 Task: Apply for trim whitespace.
Action: Mouse moved to (231, 135)
Screenshot: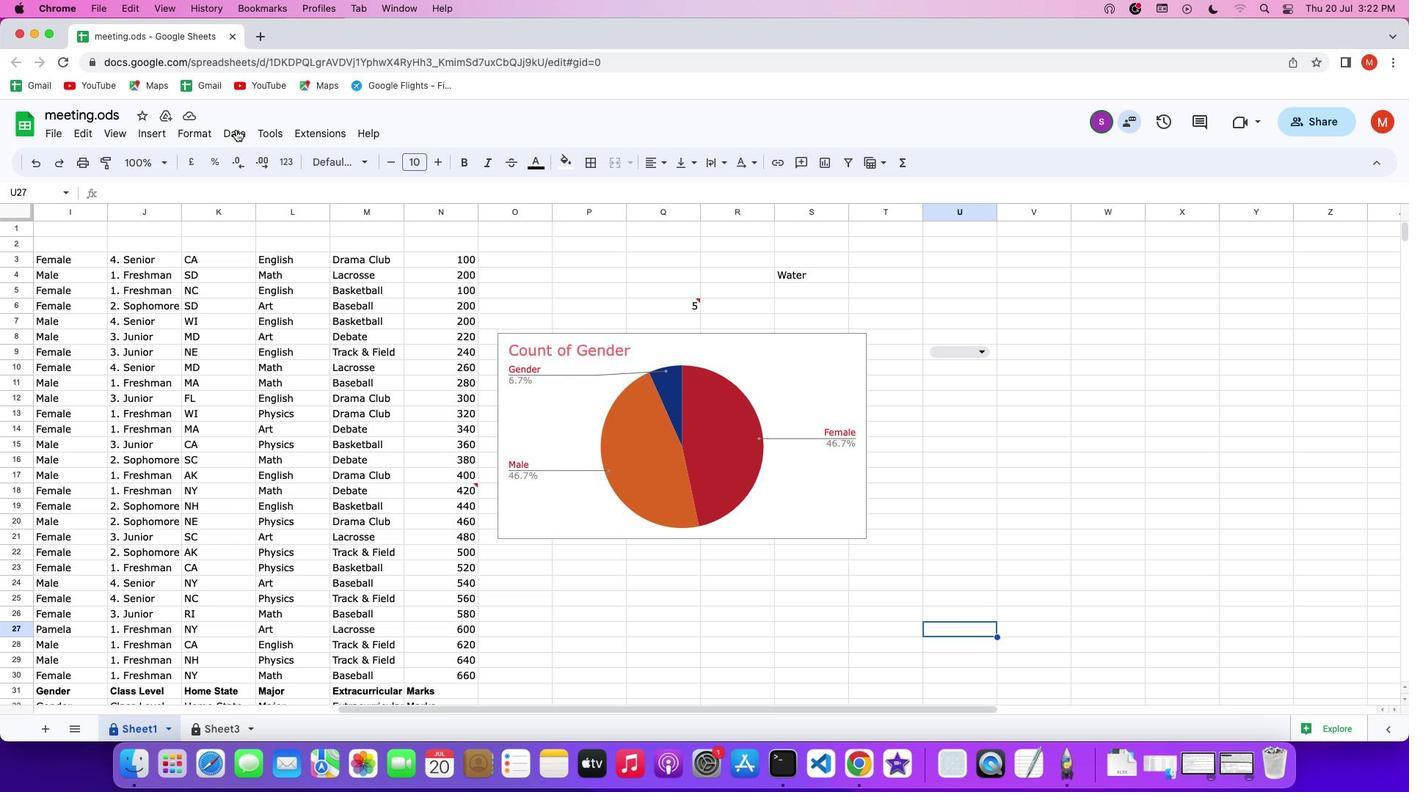 
Action: Mouse pressed left at (231, 135)
Screenshot: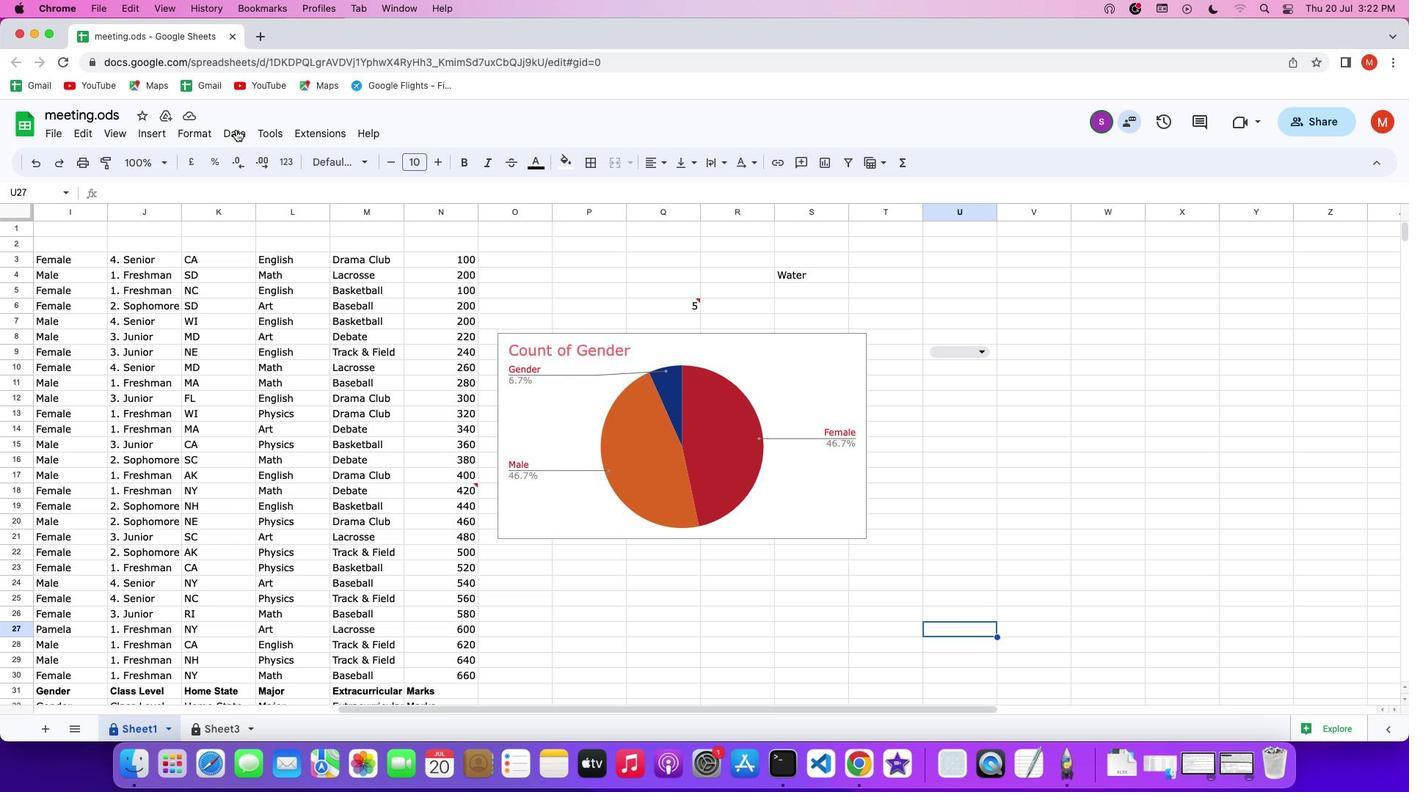 
Action: Mouse moved to (242, 135)
Screenshot: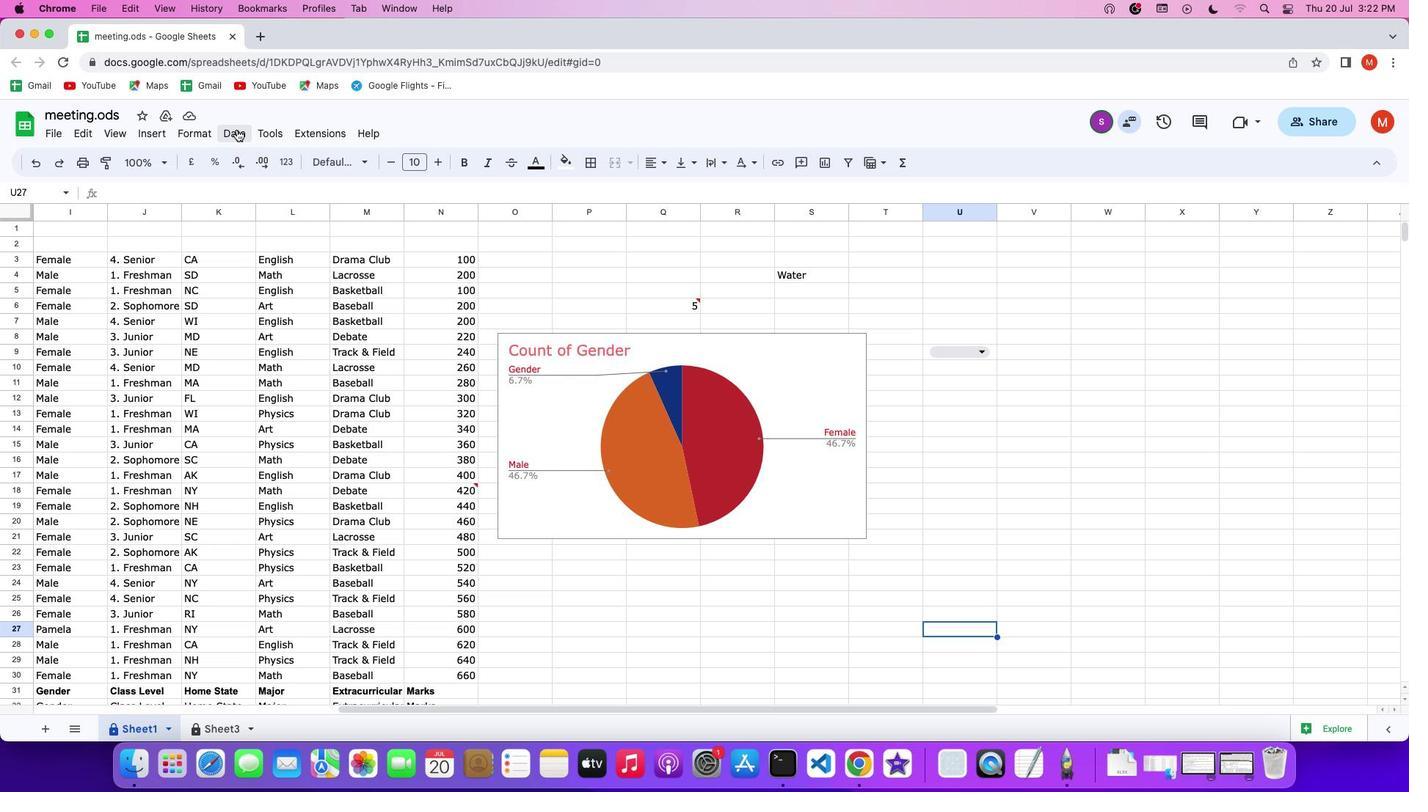 
Action: Mouse pressed left at (242, 135)
Screenshot: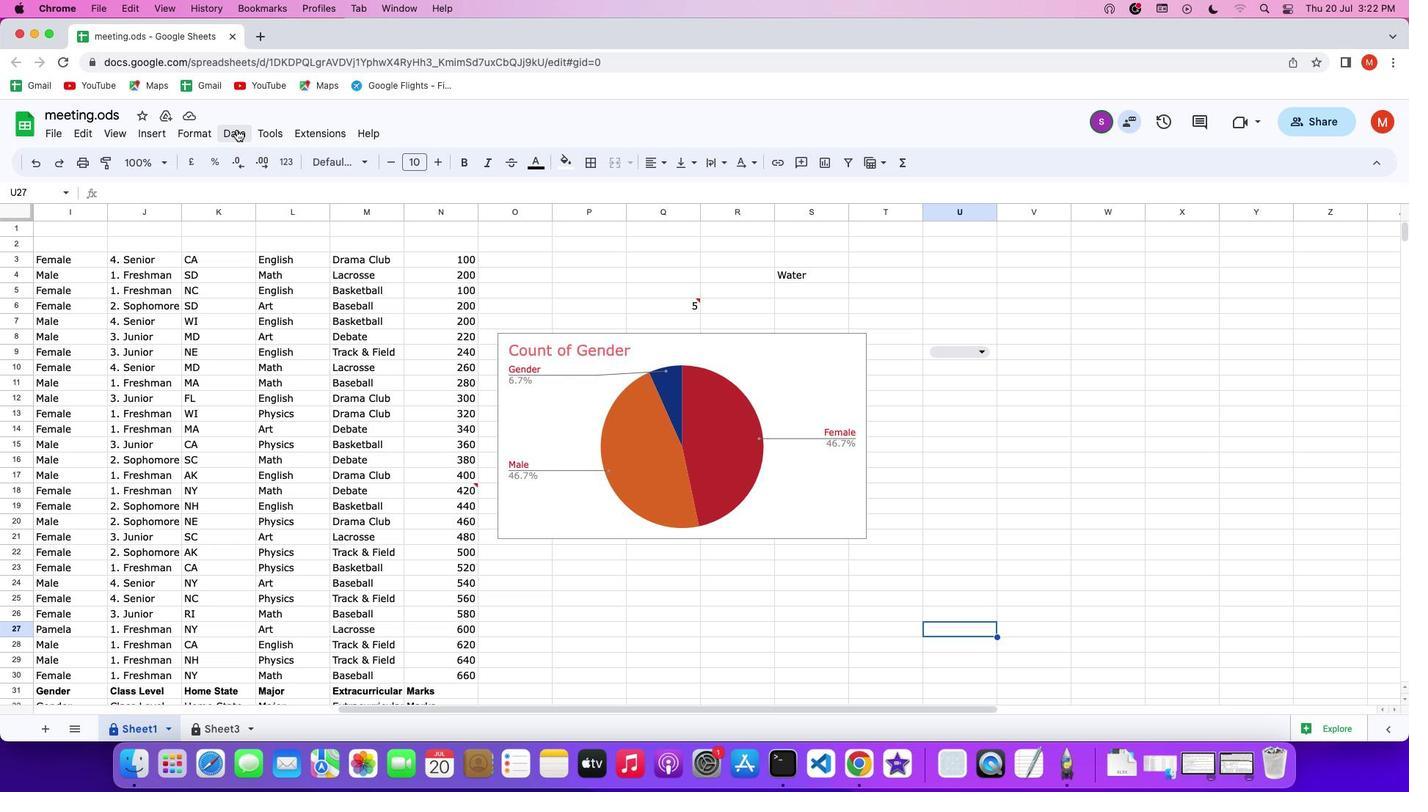 
Action: Mouse moved to (330, 453)
Screenshot: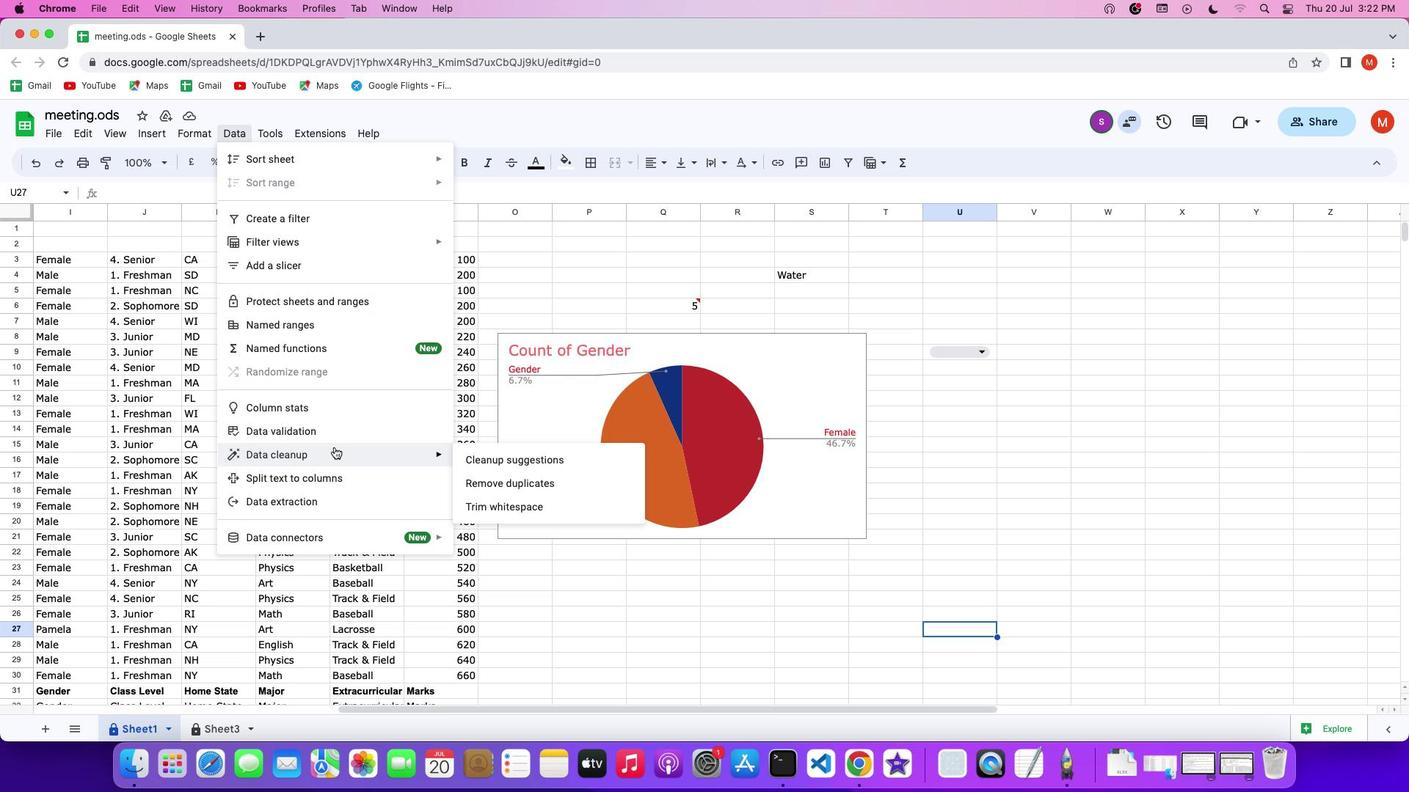 
Action: Mouse pressed left at (330, 453)
Screenshot: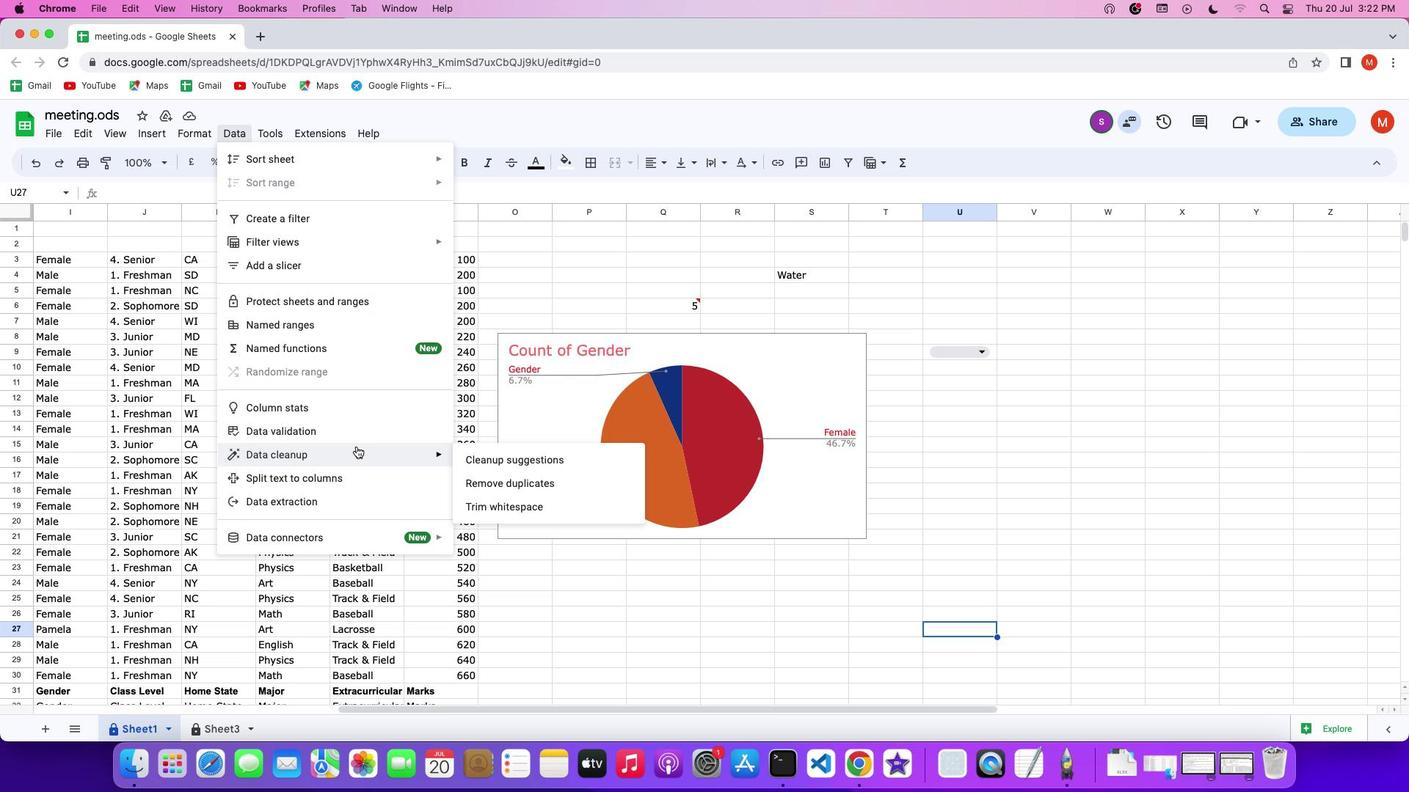 
Action: Mouse moved to (500, 507)
Screenshot: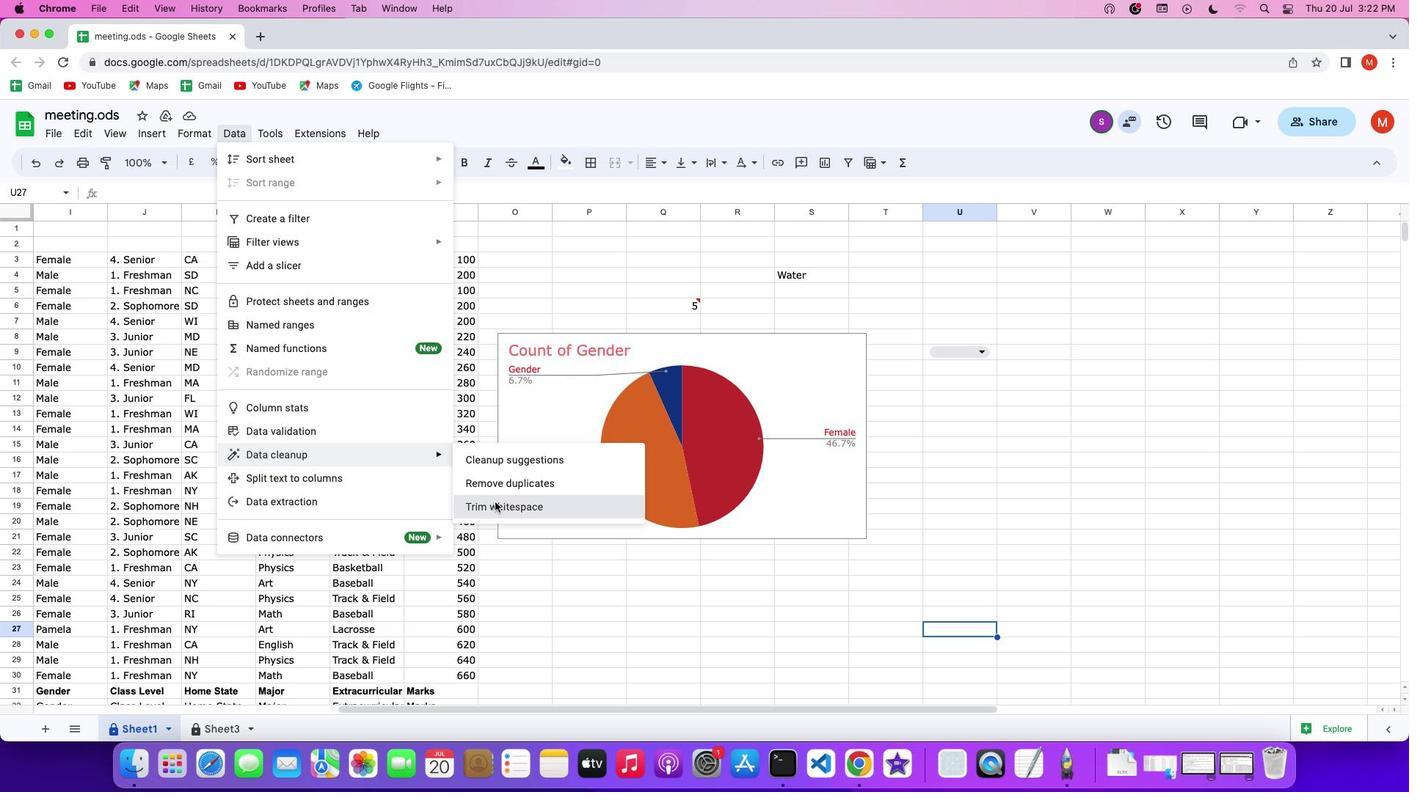 
Action: Mouse pressed left at (500, 507)
Screenshot: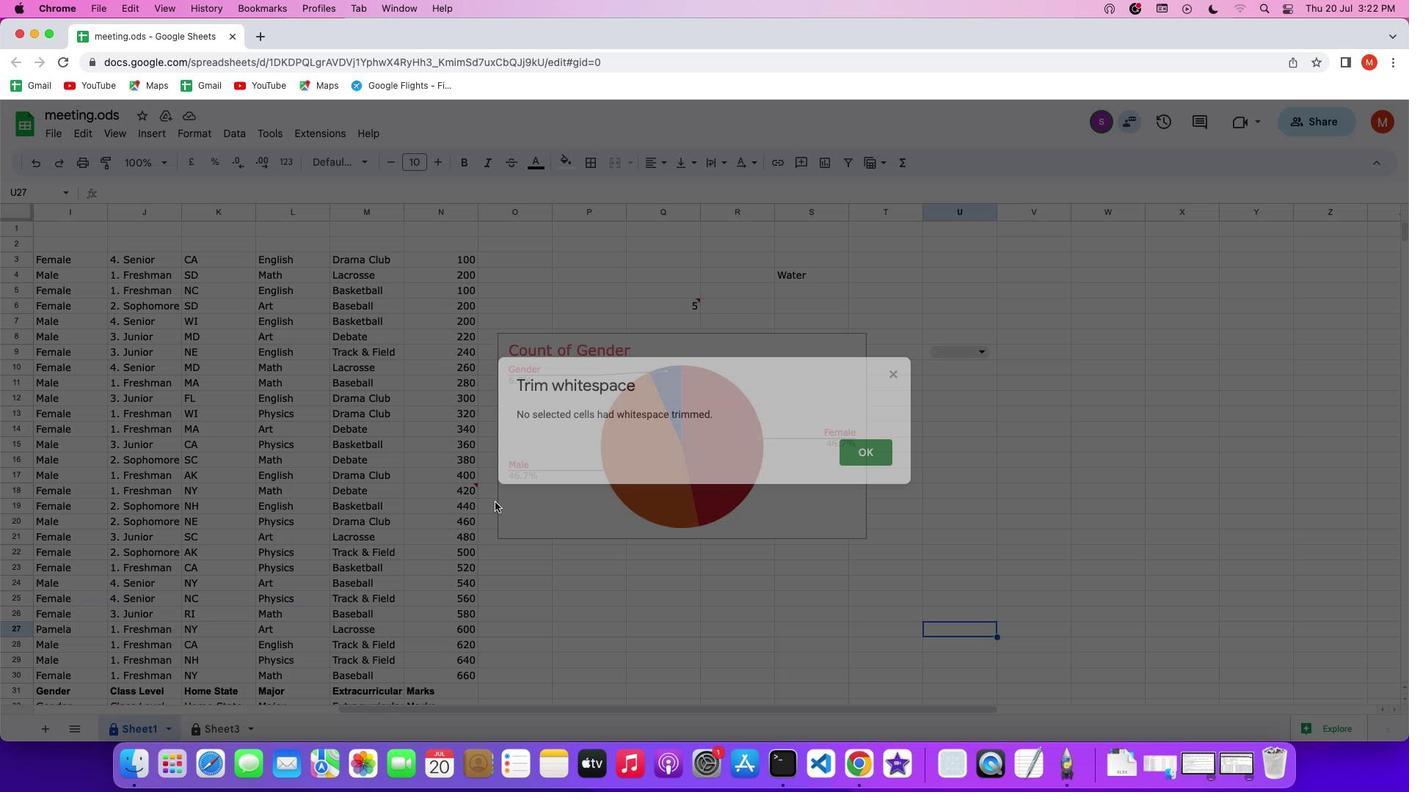 
Action: Mouse moved to (893, 451)
Screenshot: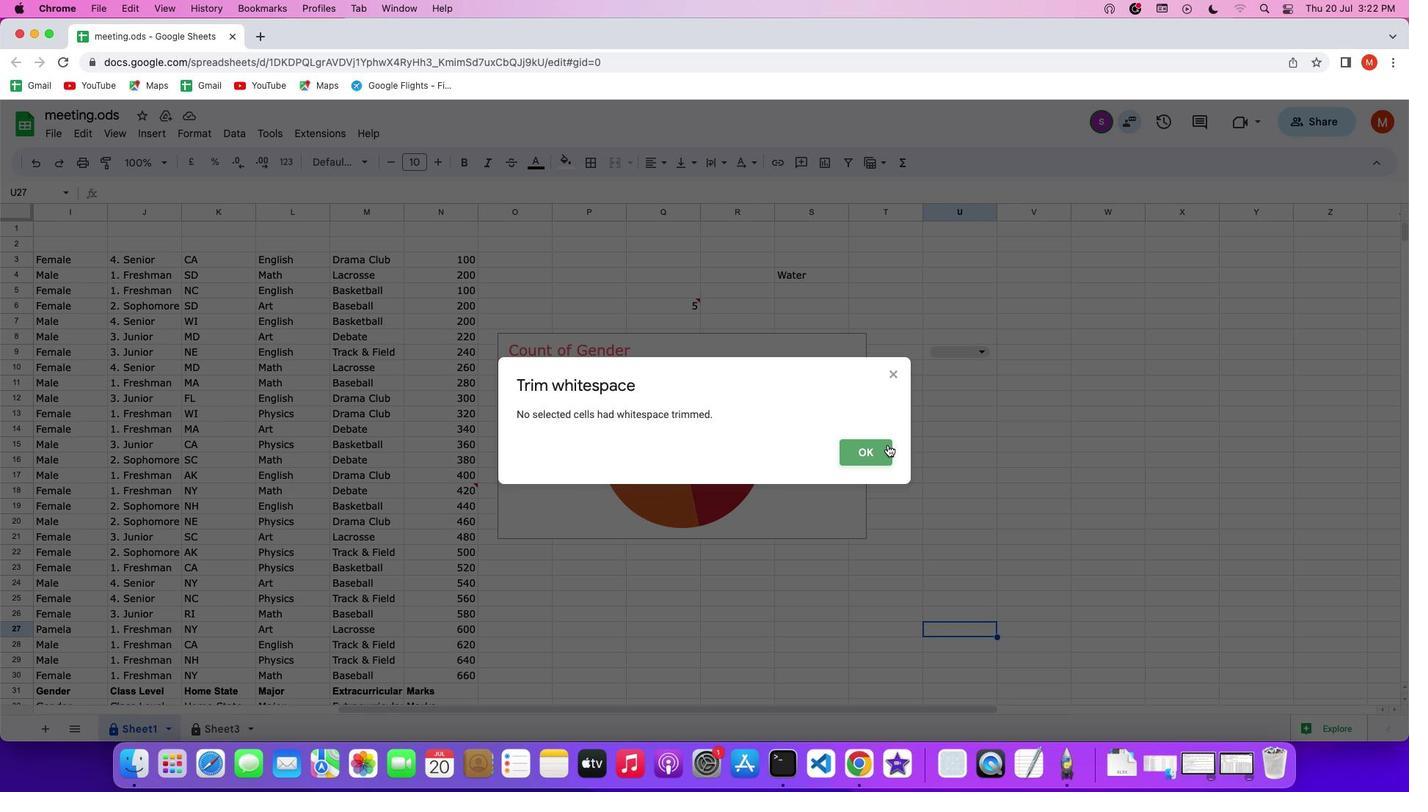 
Action: Mouse pressed left at (893, 451)
Screenshot: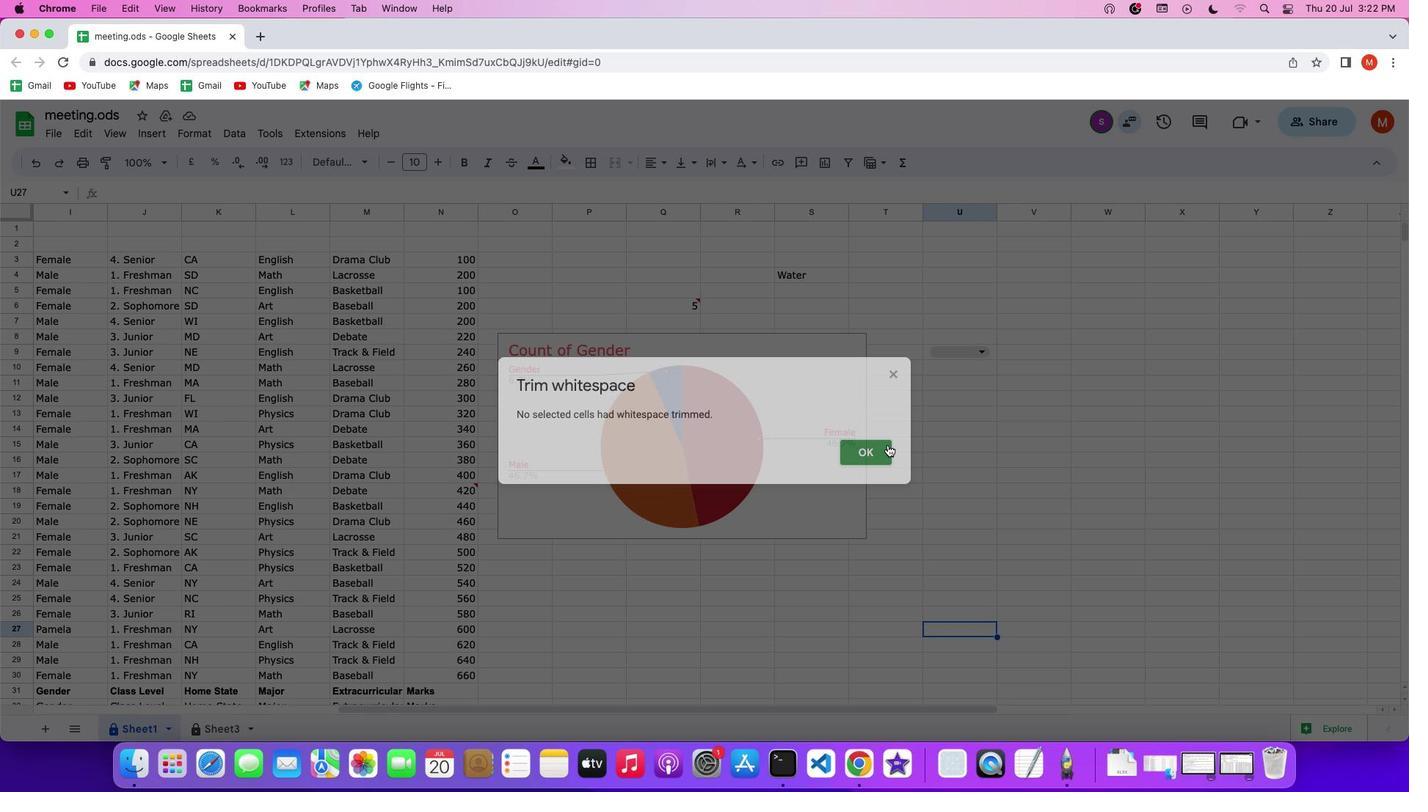 
